 Task: Look for Contemporary Lofts in Cincinnati with Industrial Aesthetics.
Action: Mouse moved to (214, 179)
Screenshot: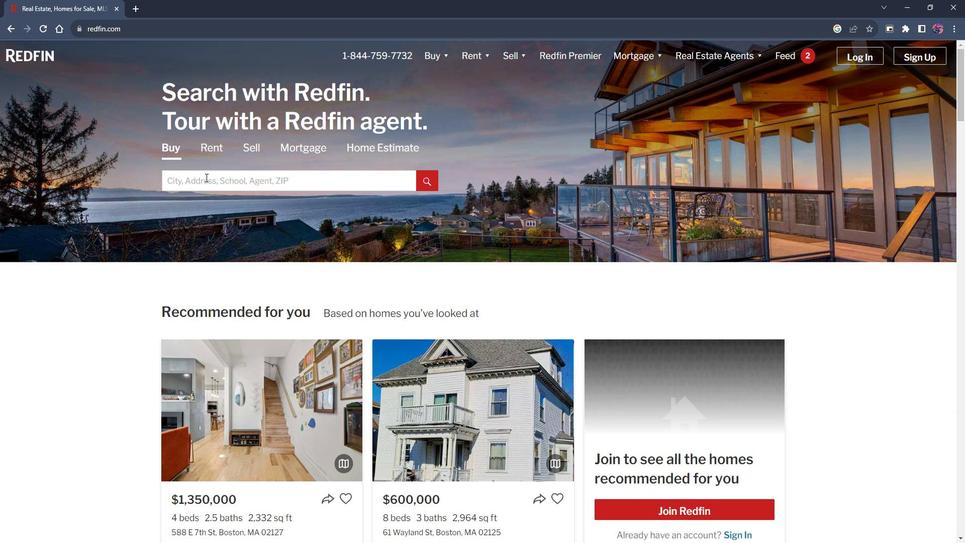 
Action: Mouse pressed left at (214, 179)
Screenshot: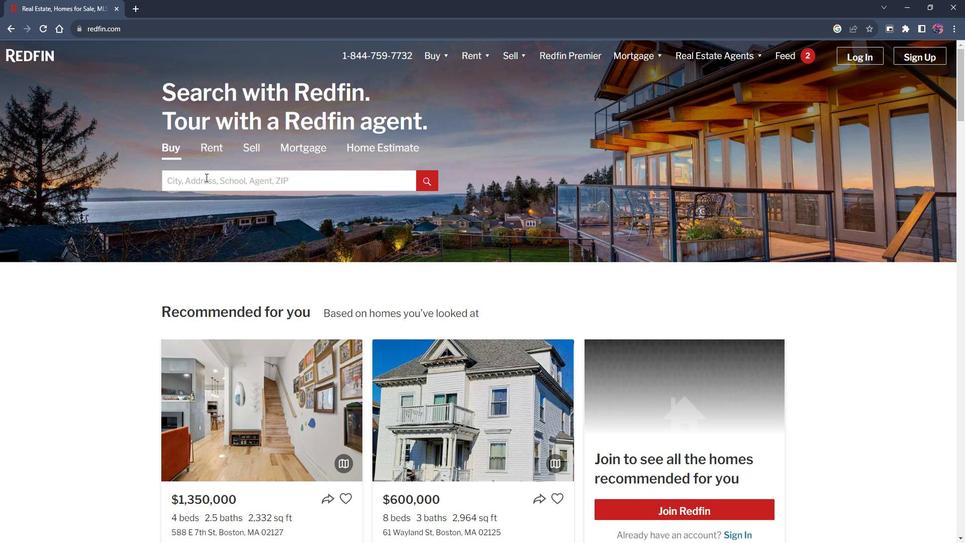 
Action: Mouse moved to (214, 179)
Screenshot: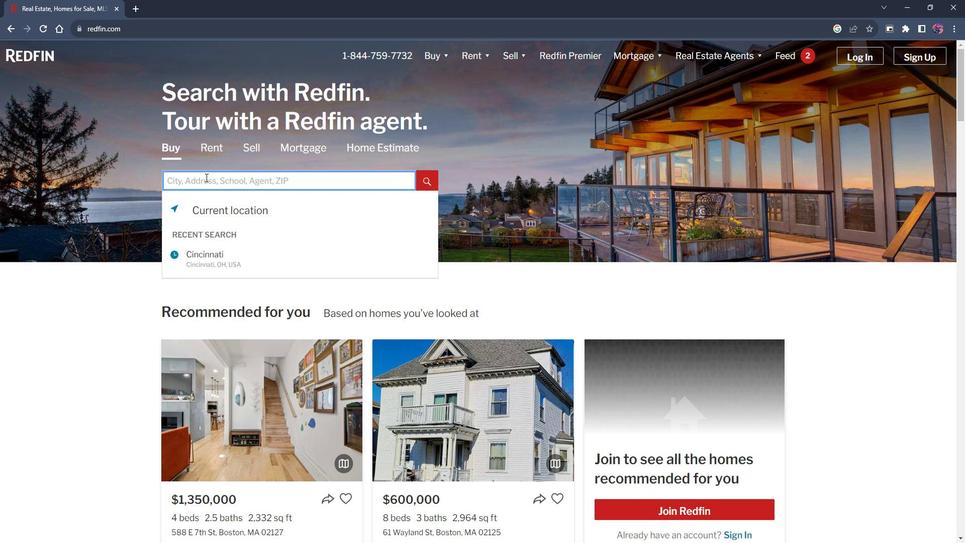 
Action: Key pressed <Key.shift>Cincinnati<Key.enter>
Screenshot: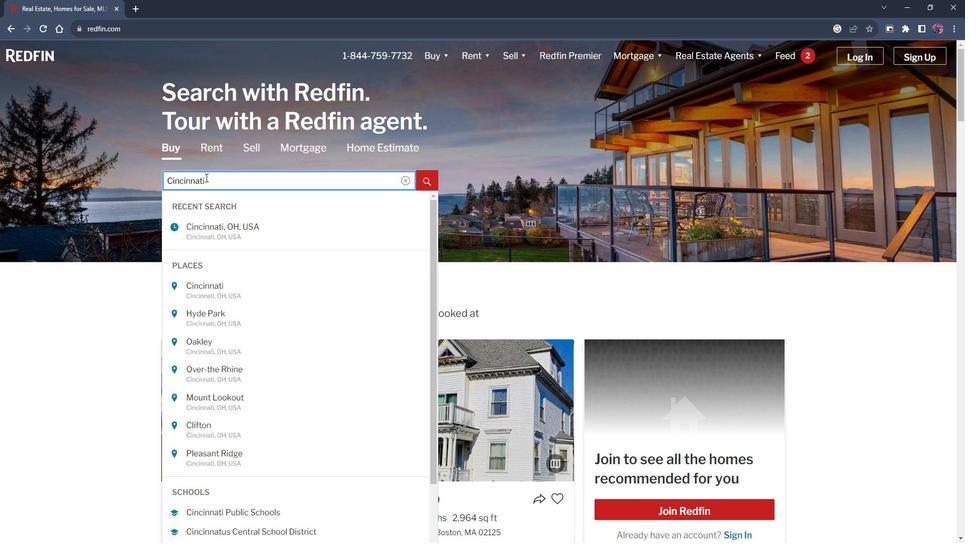 
Action: Mouse moved to (766, 133)
Screenshot: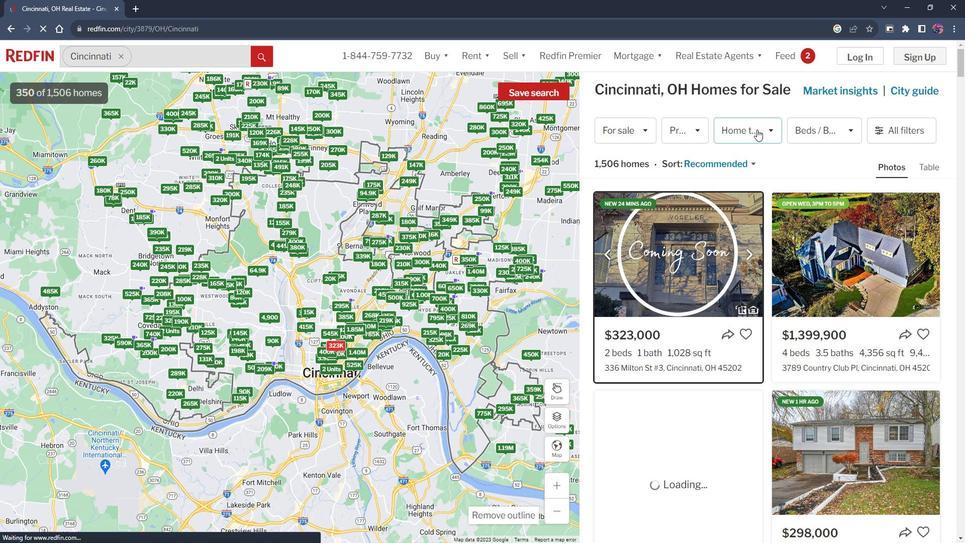 
Action: Mouse pressed left at (766, 133)
Screenshot: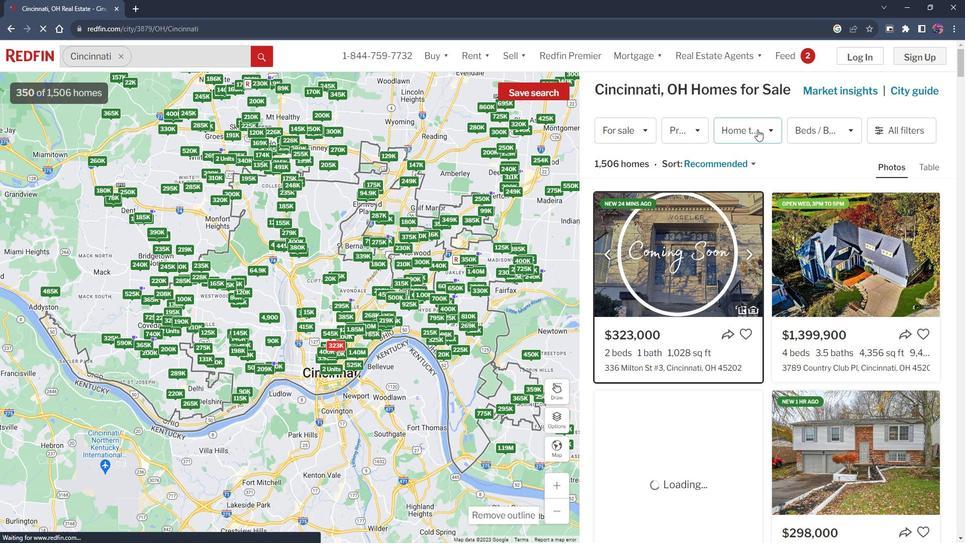 
Action: Mouse moved to (780, 132)
Screenshot: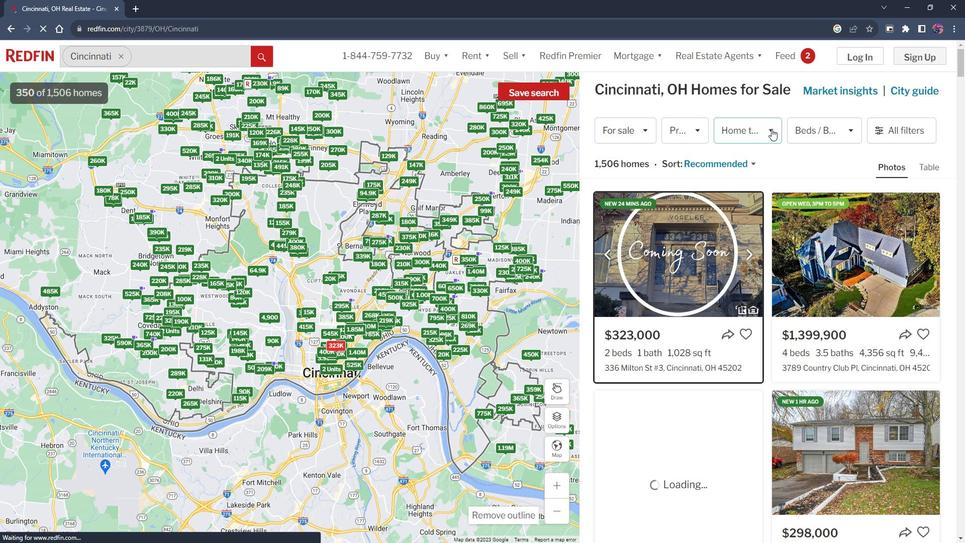 
Action: Mouse pressed left at (780, 132)
Screenshot: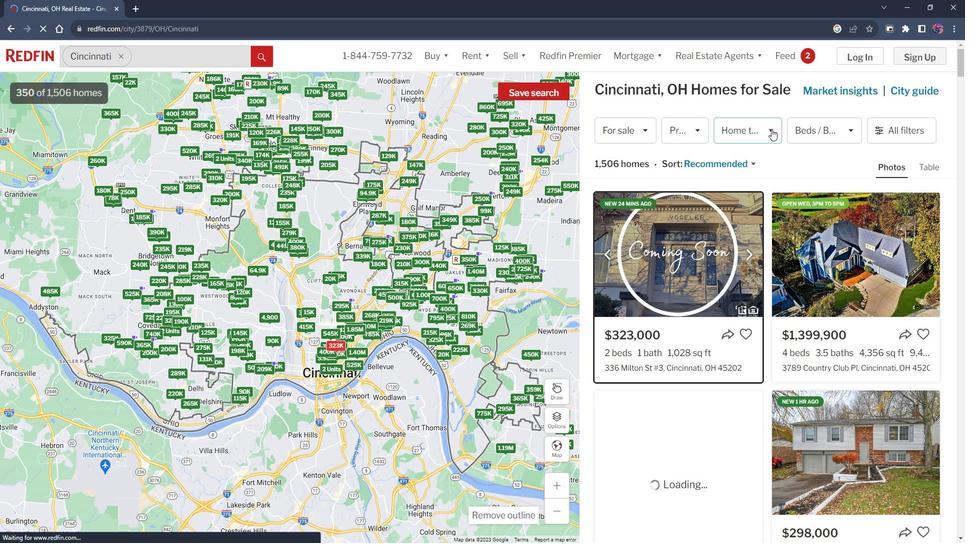 
Action: Mouse pressed left at (780, 132)
Screenshot: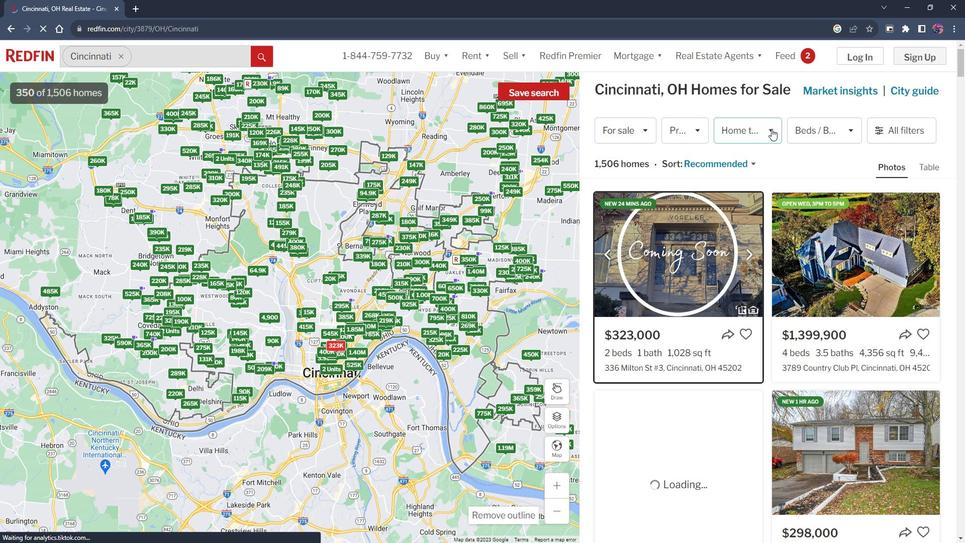 
Action: Mouse moved to (709, 187)
Screenshot: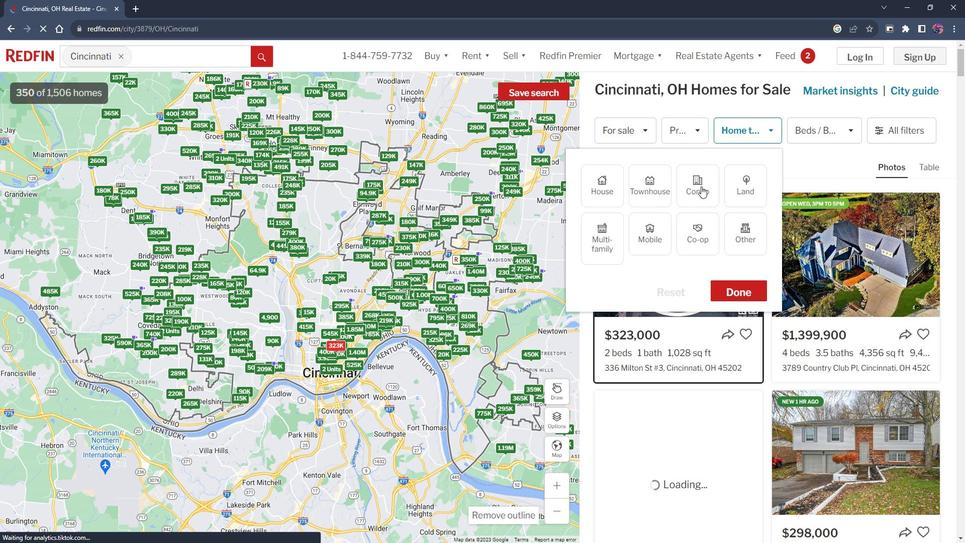 
Action: Mouse pressed left at (709, 187)
Screenshot: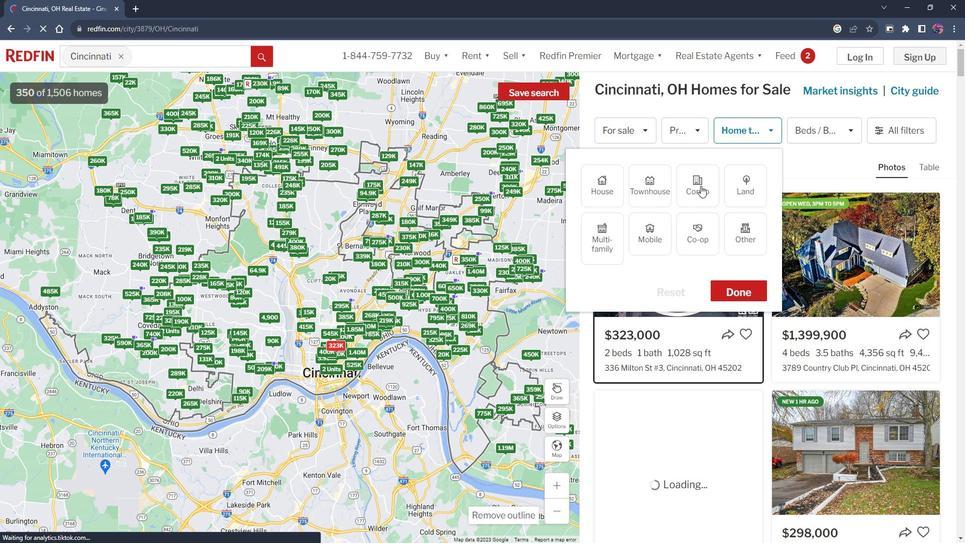 
Action: Mouse moved to (739, 292)
Screenshot: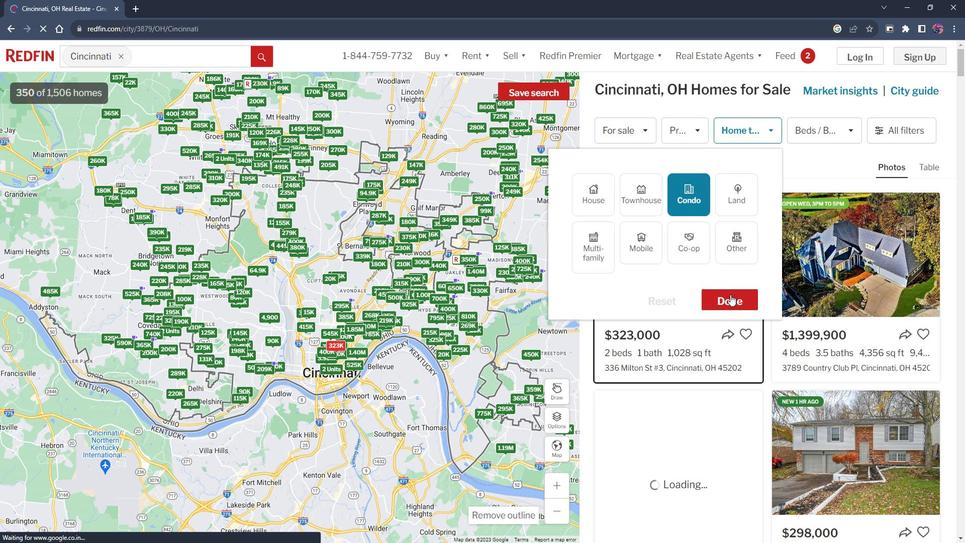 
Action: Mouse pressed left at (739, 292)
Screenshot: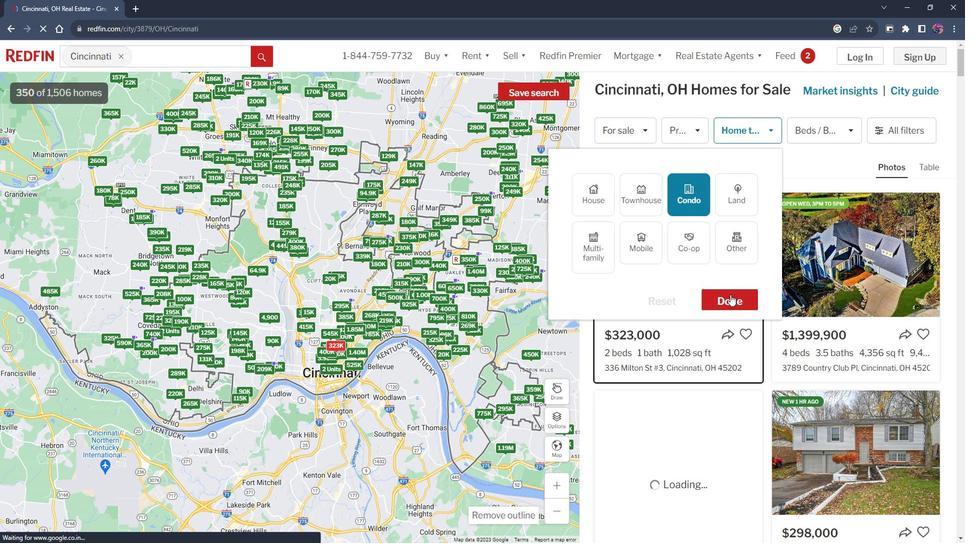 
Action: Mouse moved to (903, 121)
Screenshot: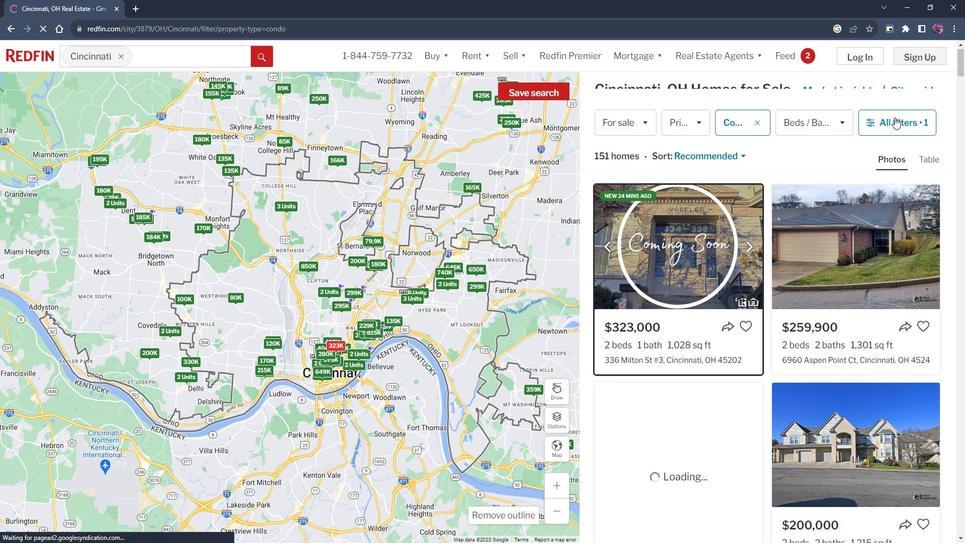 
Action: Mouse pressed left at (903, 121)
Screenshot: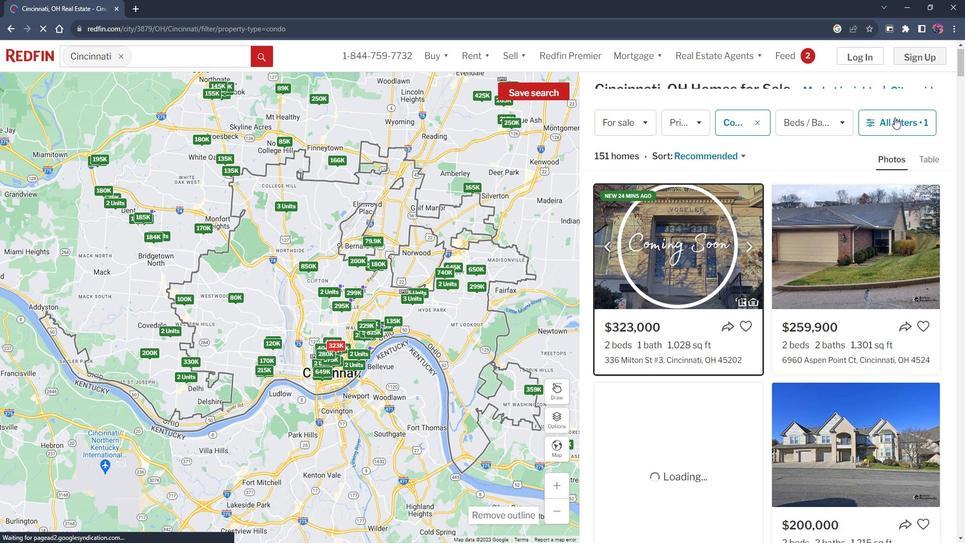 
Action: Mouse moved to (738, 374)
Screenshot: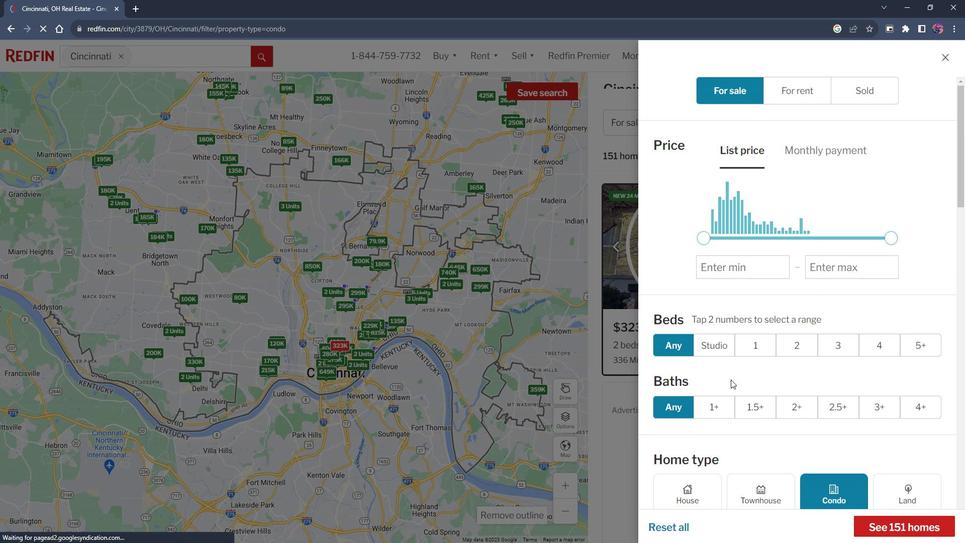 
Action: Mouse scrolled (738, 373) with delta (0, 0)
Screenshot: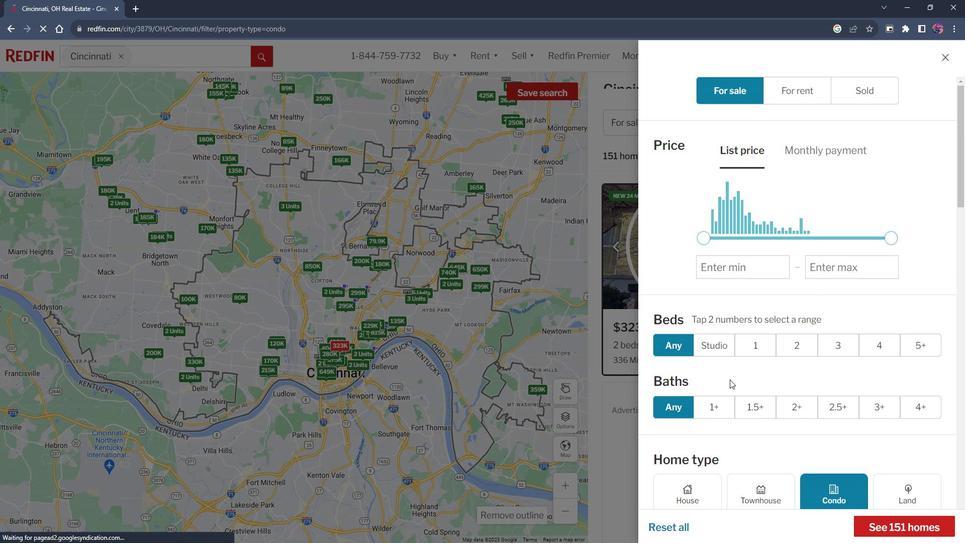 
Action: Mouse scrolled (738, 373) with delta (0, 0)
Screenshot: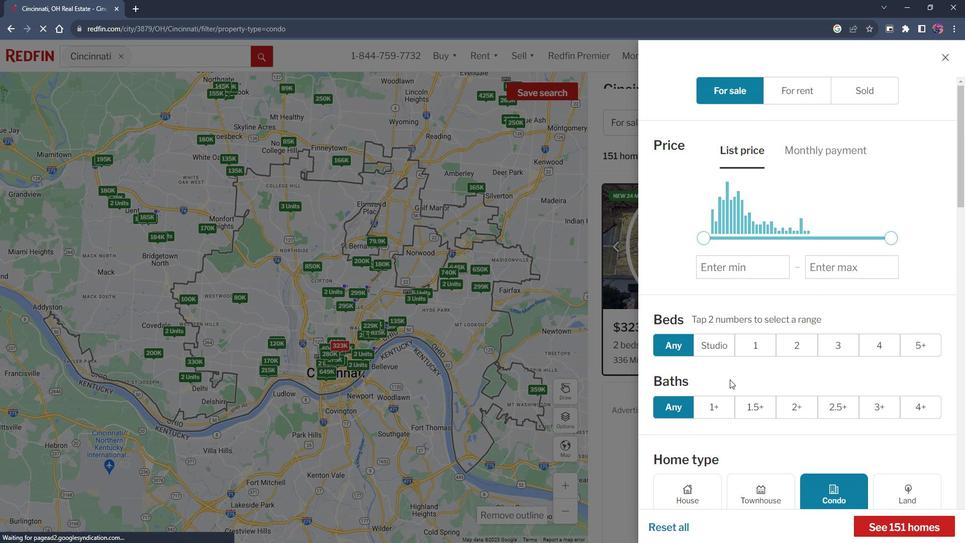 
Action: Mouse scrolled (738, 373) with delta (0, 0)
Screenshot: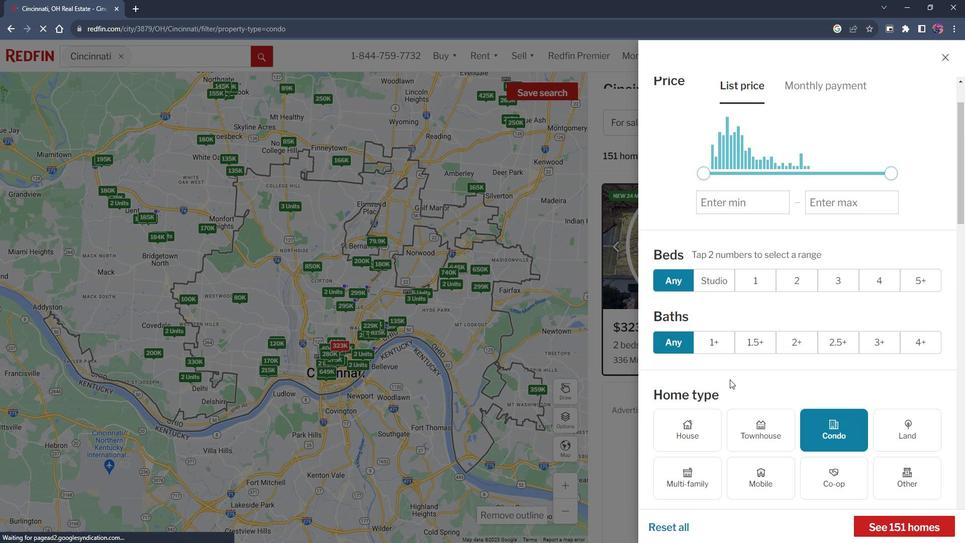 
Action: Mouse scrolled (738, 373) with delta (0, 0)
Screenshot: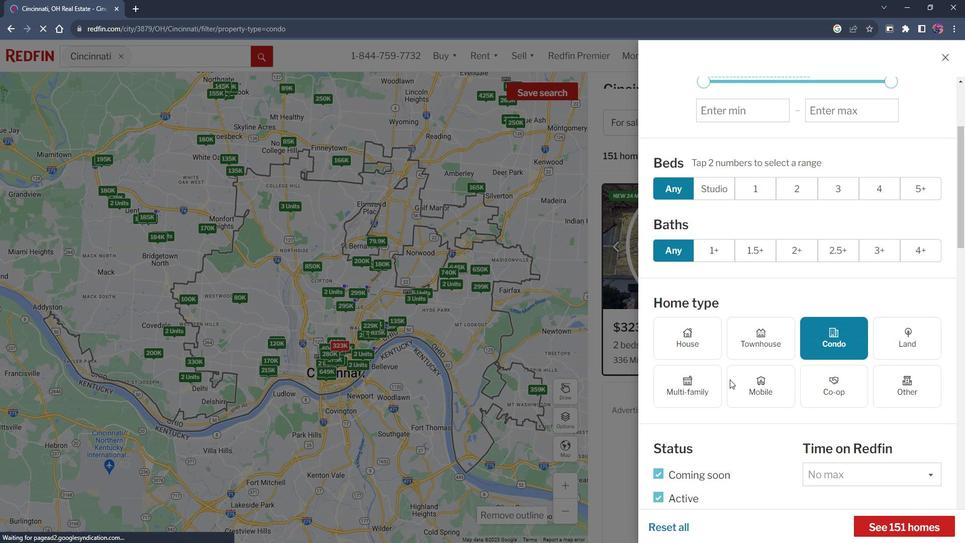 
Action: Mouse moved to (738, 374)
Screenshot: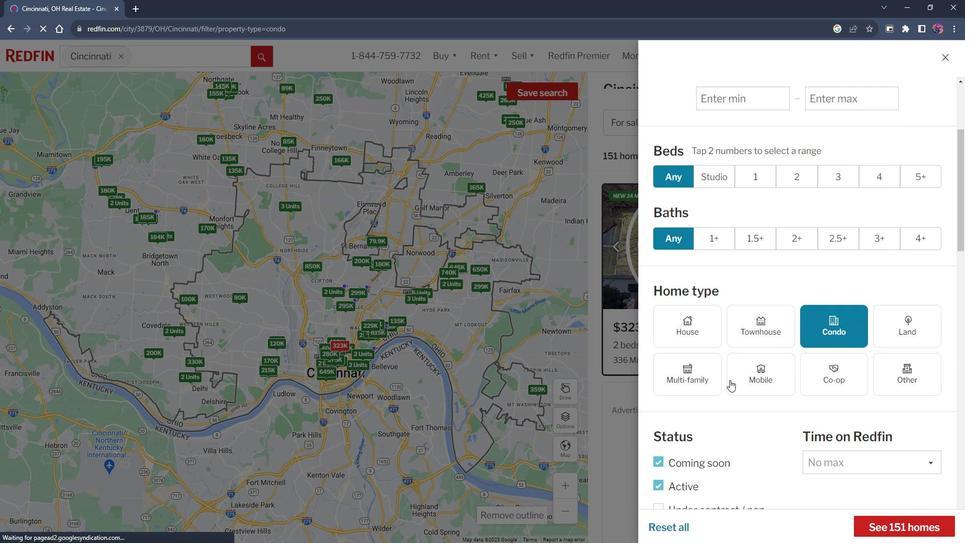 
Action: Mouse scrolled (738, 374) with delta (0, 0)
Screenshot: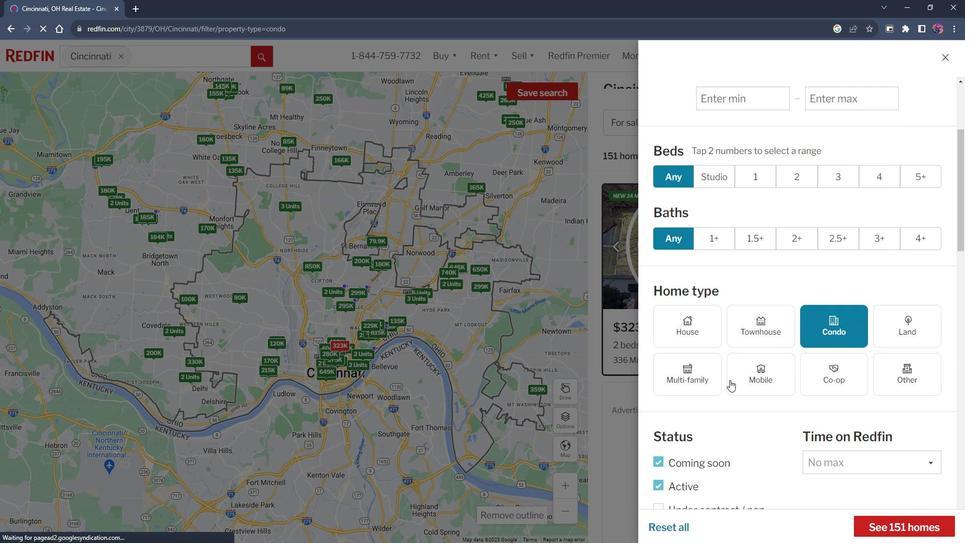
Action: Mouse moved to (738, 374)
Screenshot: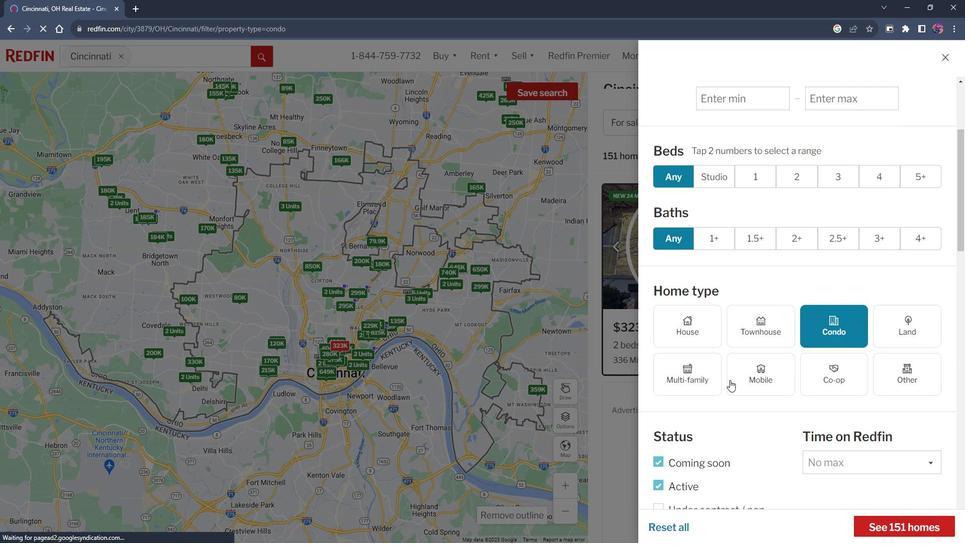 
Action: Mouse scrolled (738, 374) with delta (0, 0)
Screenshot: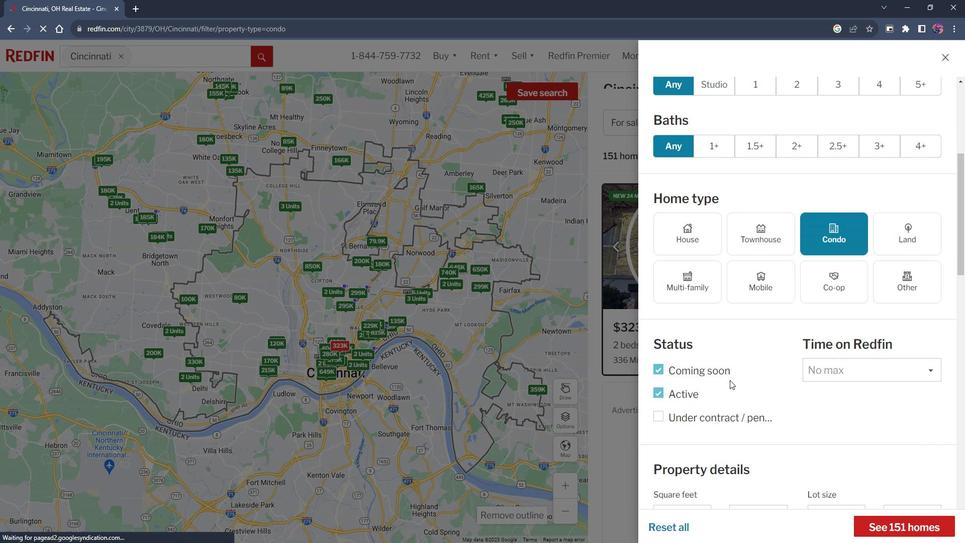 
Action: Mouse scrolled (738, 374) with delta (0, 0)
Screenshot: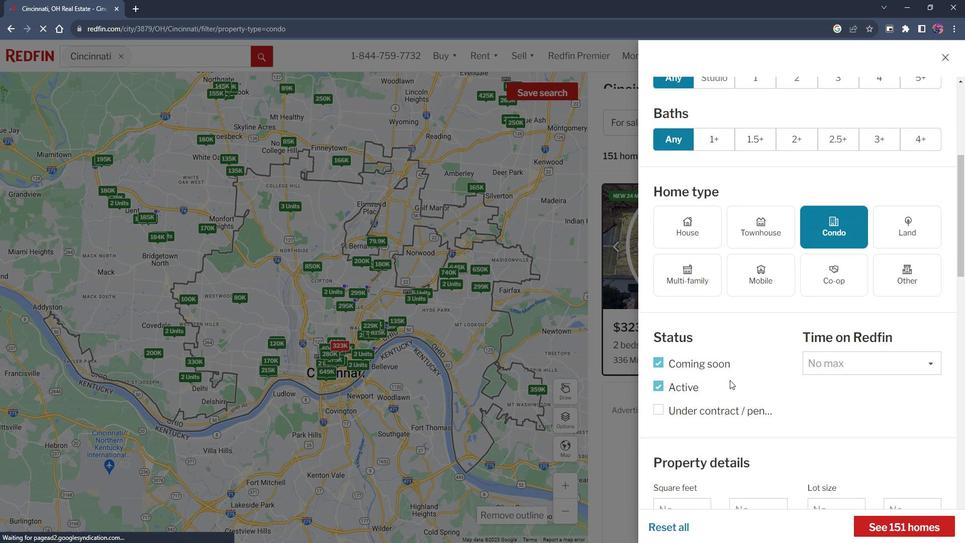 
Action: Mouse scrolled (738, 374) with delta (0, 0)
Screenshot: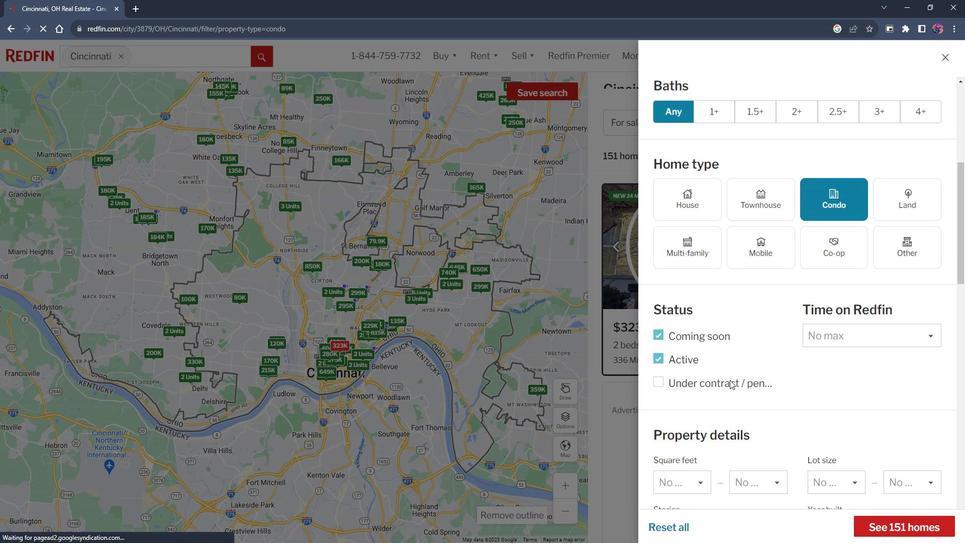 
Action: Mouse moved to (739, 374)
Screenshot: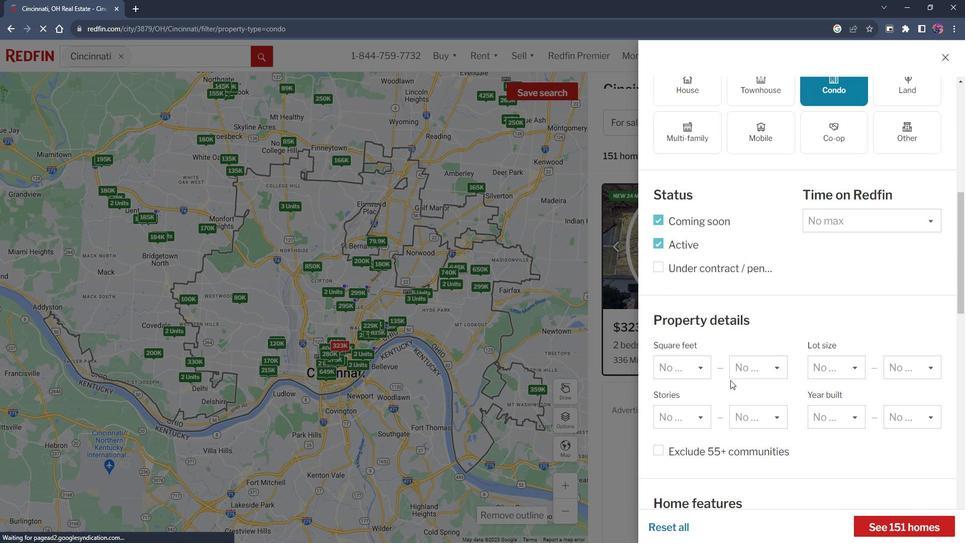 
Action: Mouse scrolled (739, 374) with delta (0, 0)
Screenshot: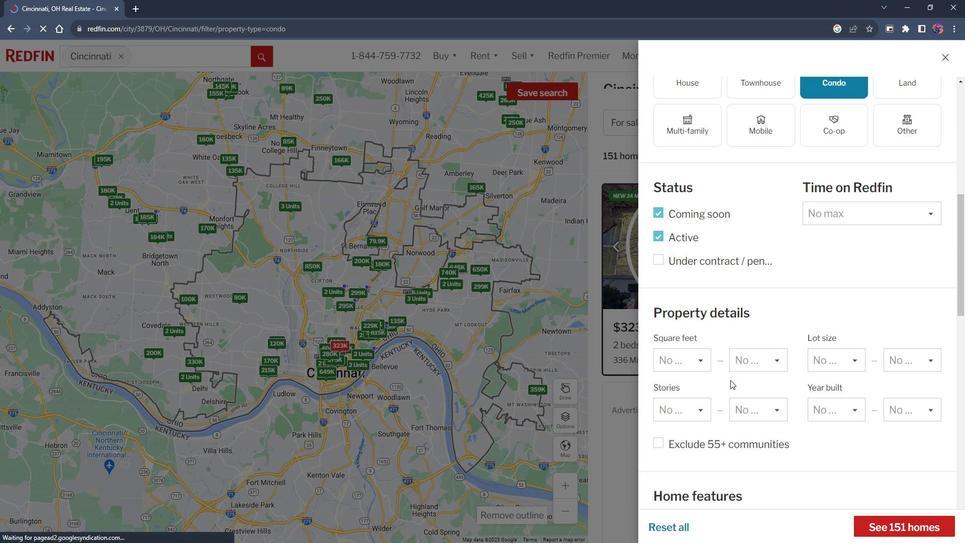 
Action: Mouse scrolled (739, 374) with delta (0, 0)
Screenshot: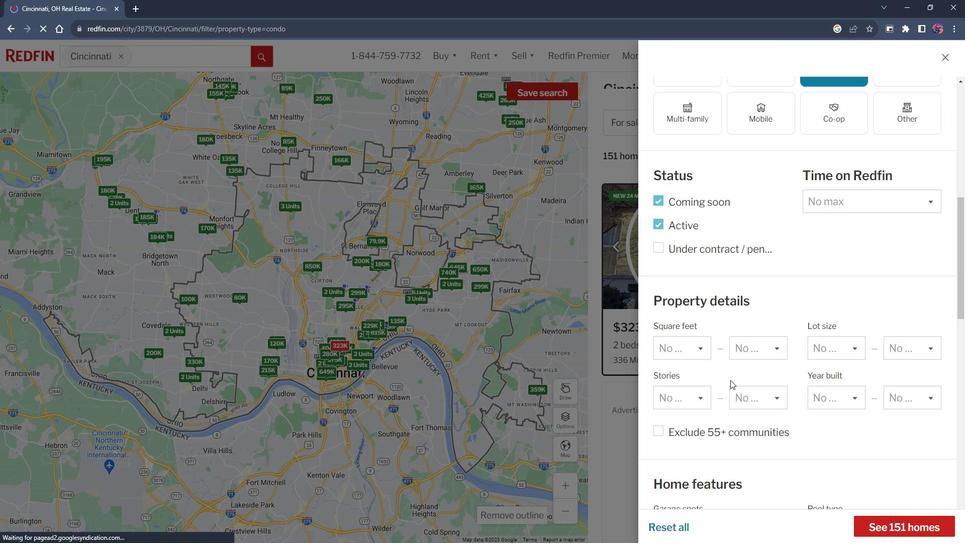
Action: Mouse scrolled (739, 374) with delta (0, 0)
Screenshot: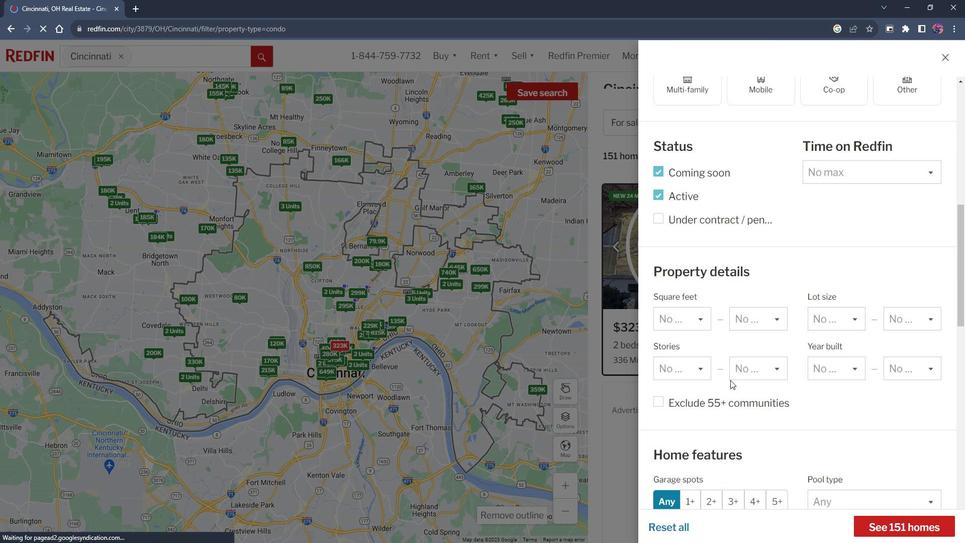 
Action: Mouse scrolled (739, 374) with delta (0, 0)
Screenshot: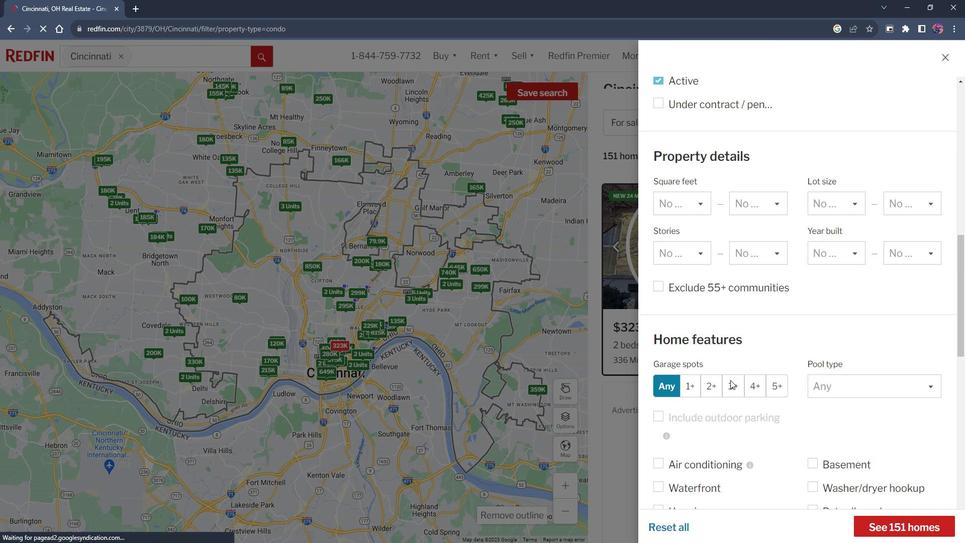 
Action: Mouse scrolled (739, 374) with delta (0, 0)
Screenshot: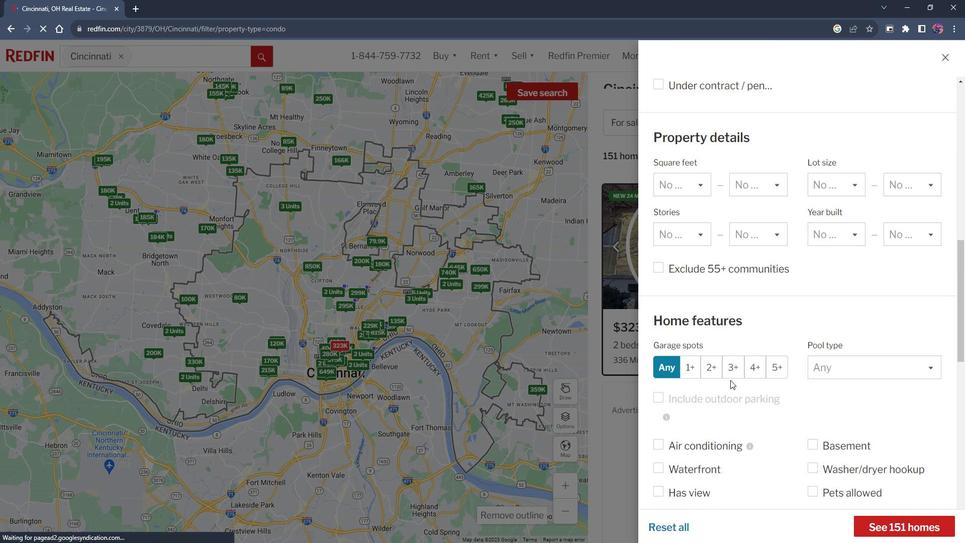 
Action: Mouse scrolled (739, 374) with delta (0, 0)
Screenshot: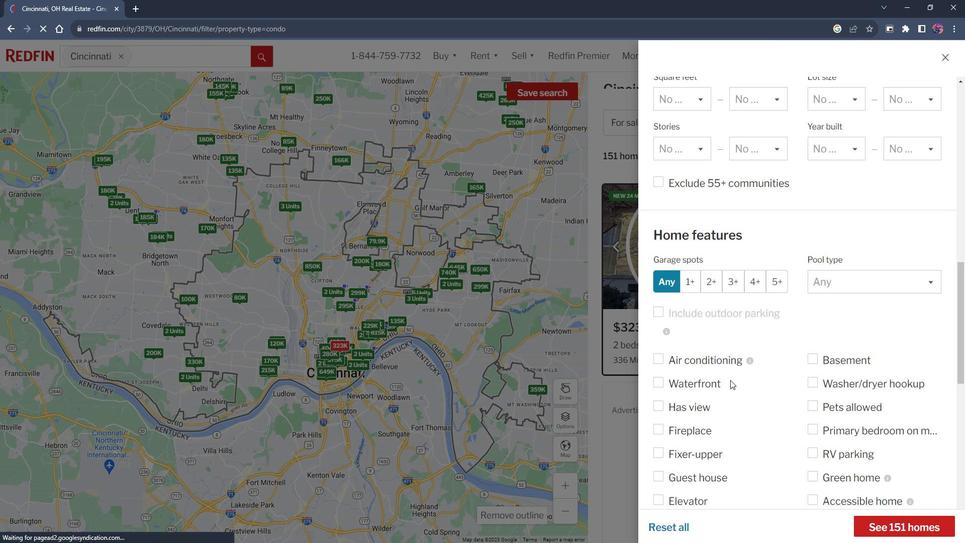 
Action: Mouse scrolled (739, 374) with delta (0, 0)
Screenshot: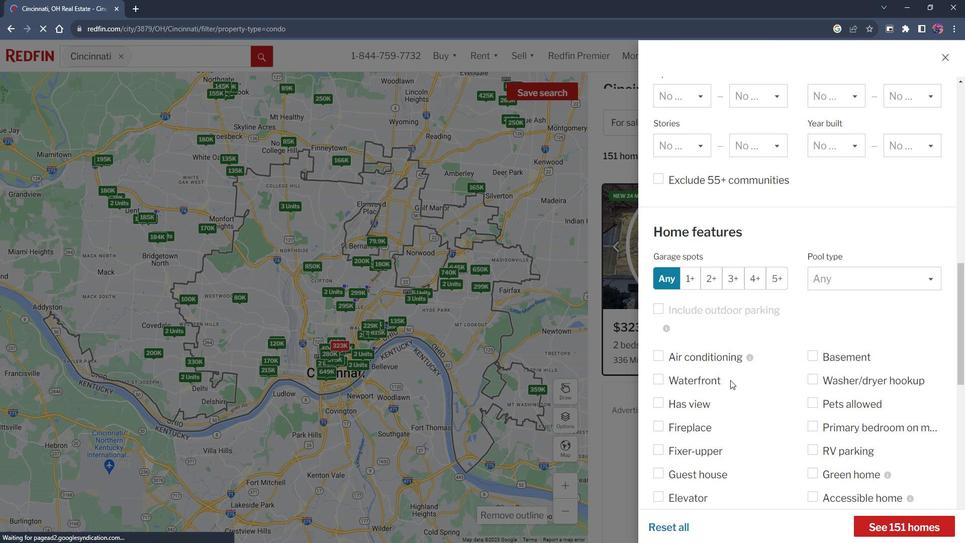 
Action: Mouse scrolled (739, 374) with delta (0, 0)
Screenshot: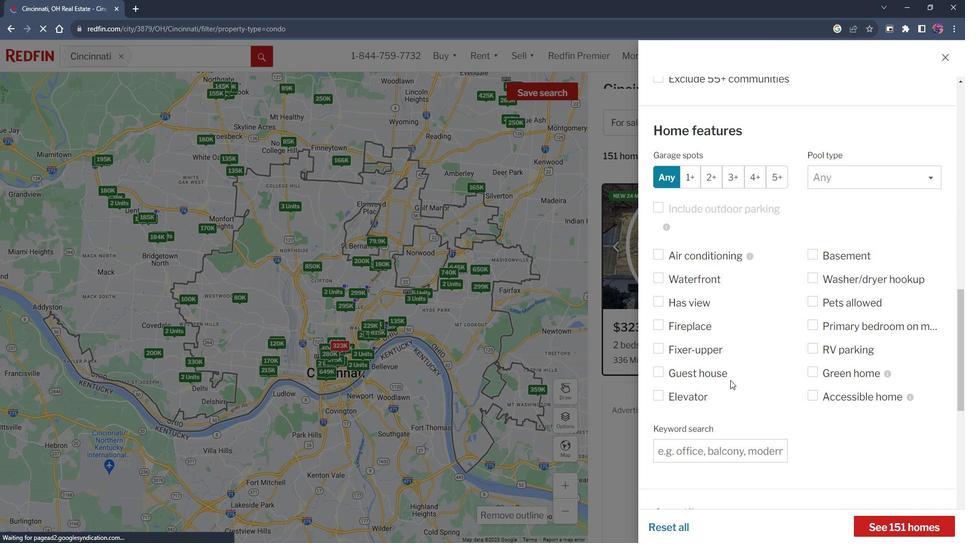 
Action: Mouse scrolled (739, 374) with delta (0, 0)
Screenshot: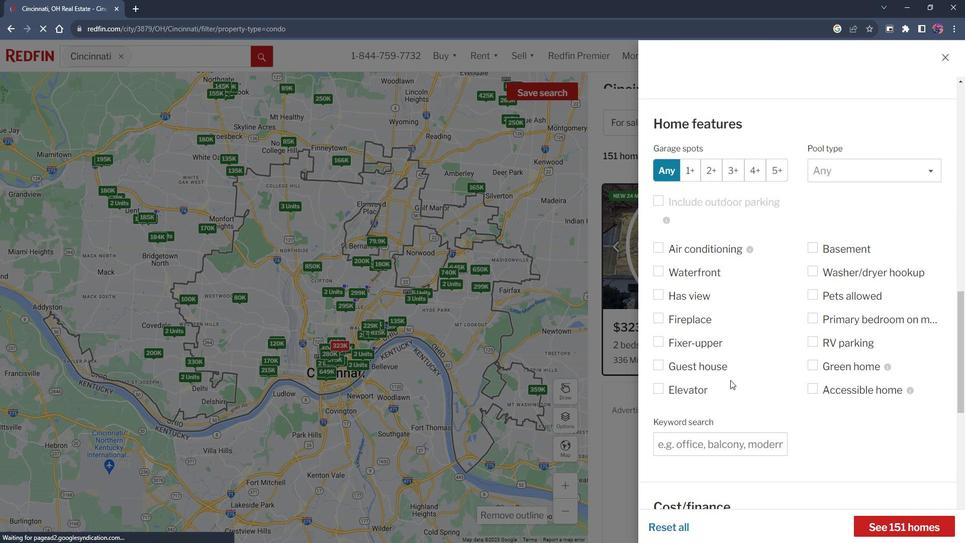 
Action: Mouse moved to (716, 343)
Screenshot: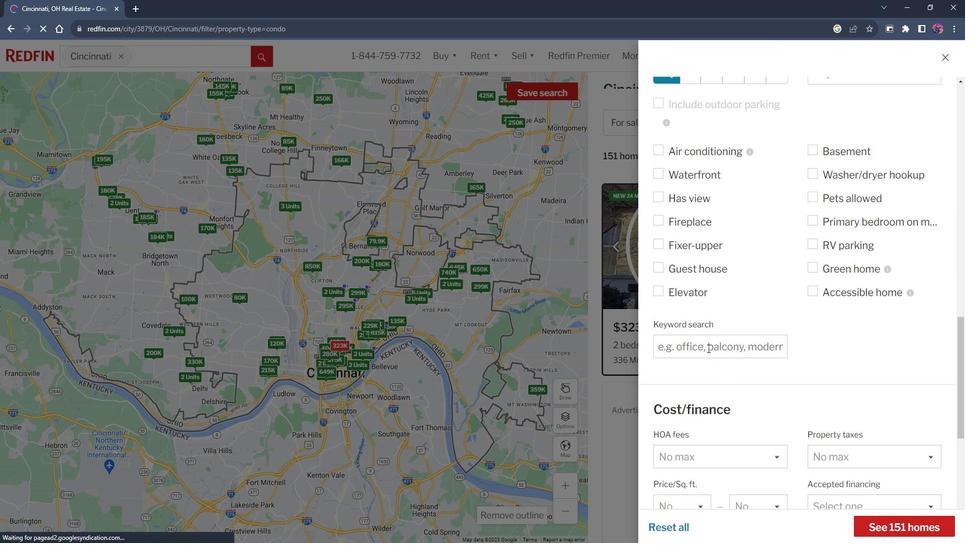 
Action: Mouse pressed left at (716, 343)
Screenshot: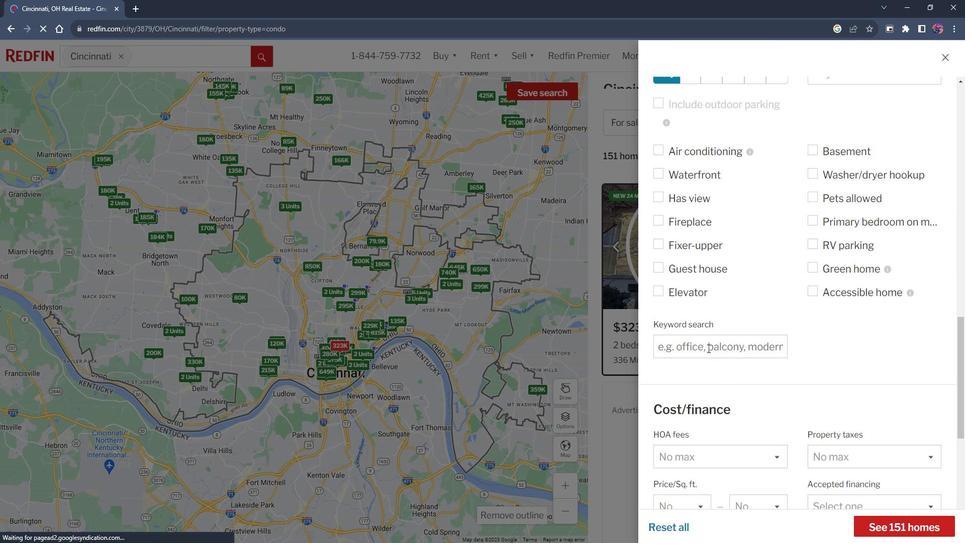 
Action: Key pressed <Key.shift_r><Key.shift_r><Key.shift_r>Industrial<Key.space><Key.shift>Aesthetics
Screenshot: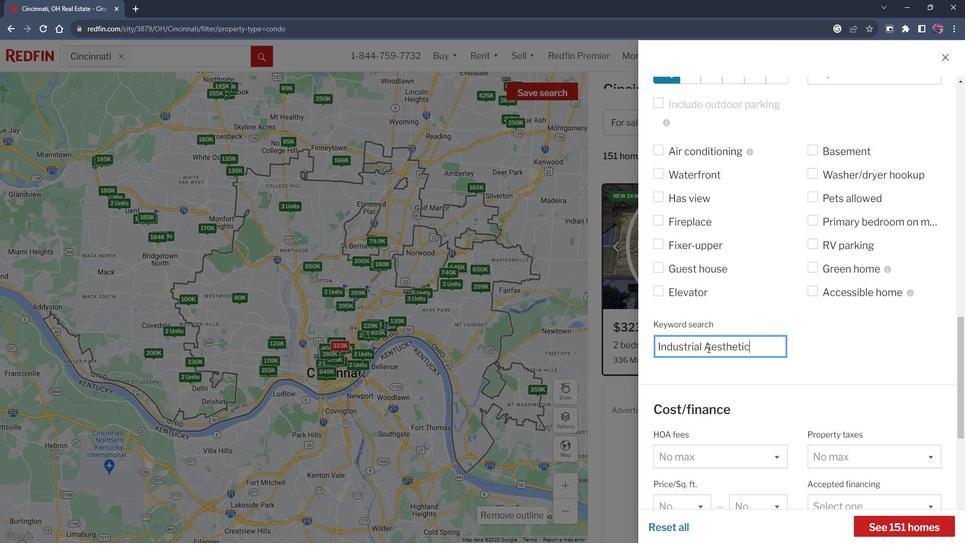 
Action: Mouse moved to (848, 341)
Screenshot: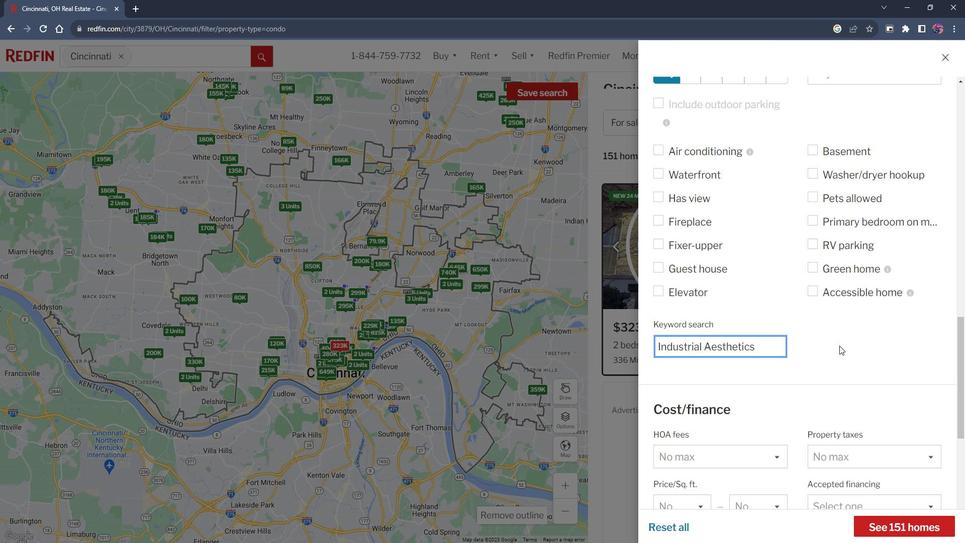 
Action: Mouse pressed left at (848, 341)
Screenshot: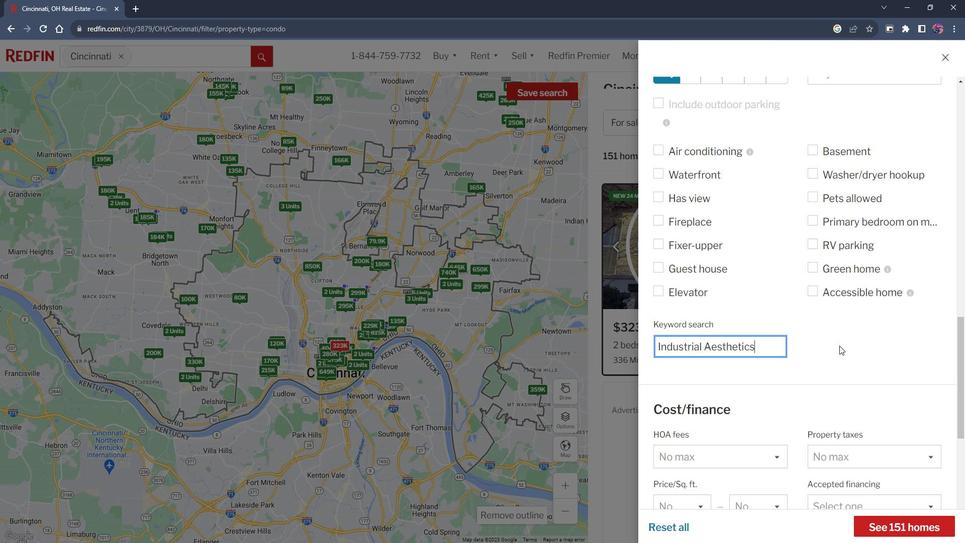 
Action: Mouse moved to (904, 514)
Screenshot: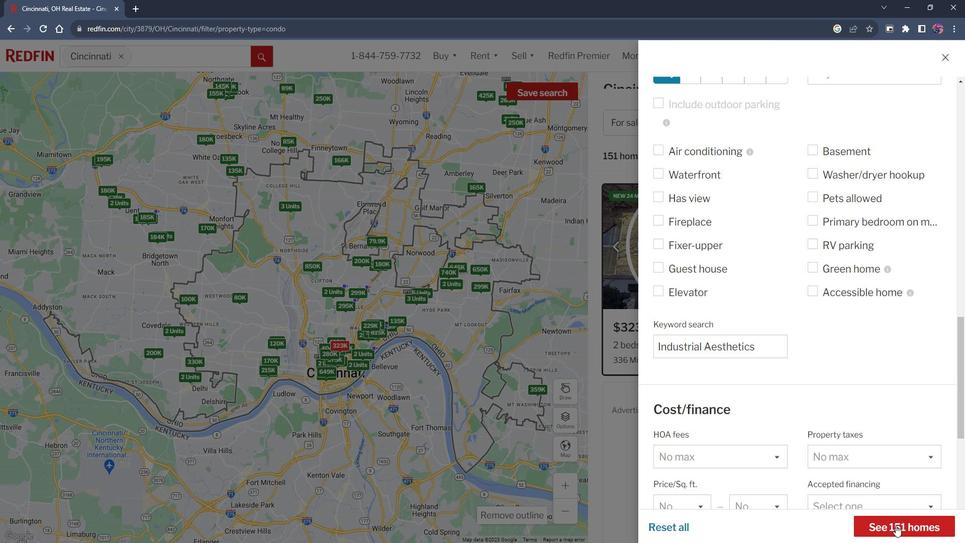 
Action: Mouse pressed left at (904, 514)
Screenshot: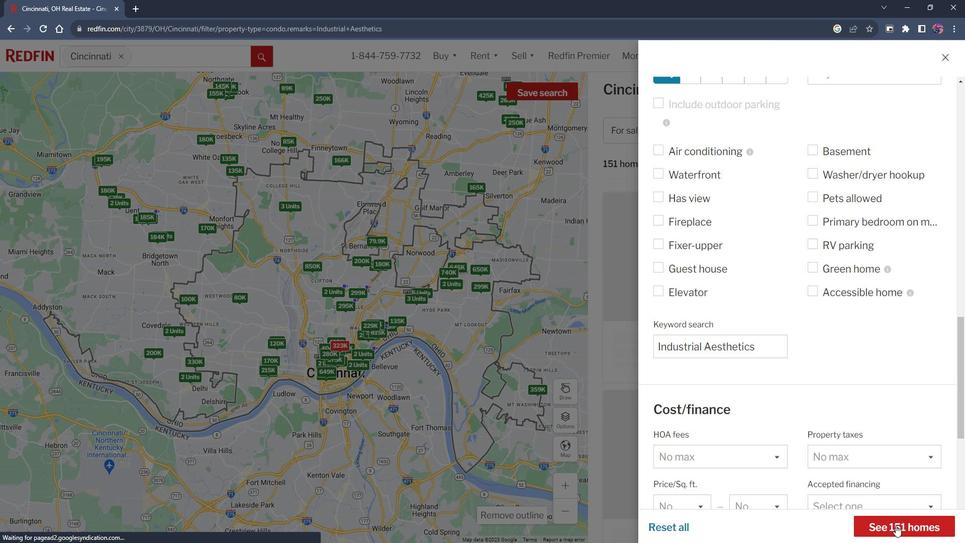 
Action: Mouse moved to (727, 351)
Screenshot: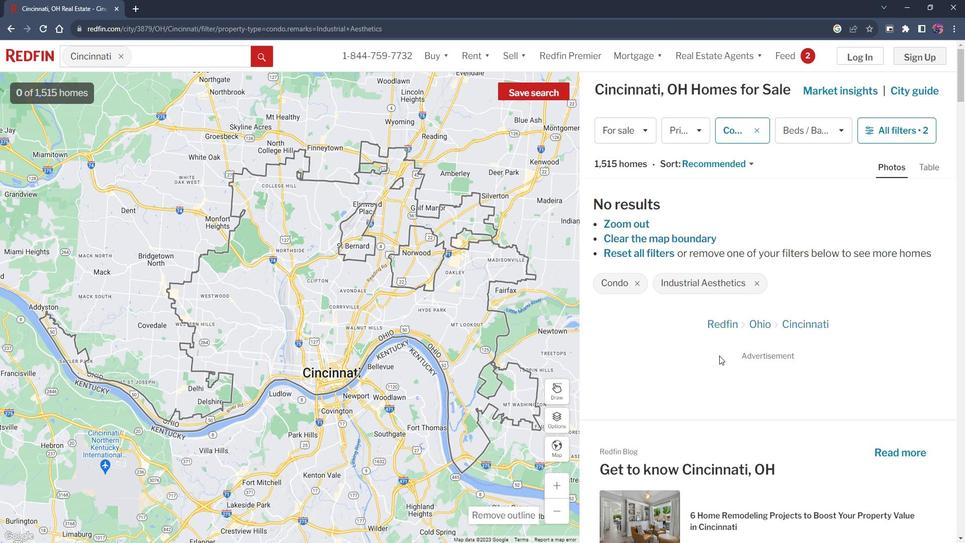 
